 Task: Add the task  Add support for offline mode in the app to the section Continuous Integration (CI) Sprint in the project TruTech and add a Due Date to the respective task as 2024/02/20.
Action: Mouse moved to (705, 480)
Screenshot: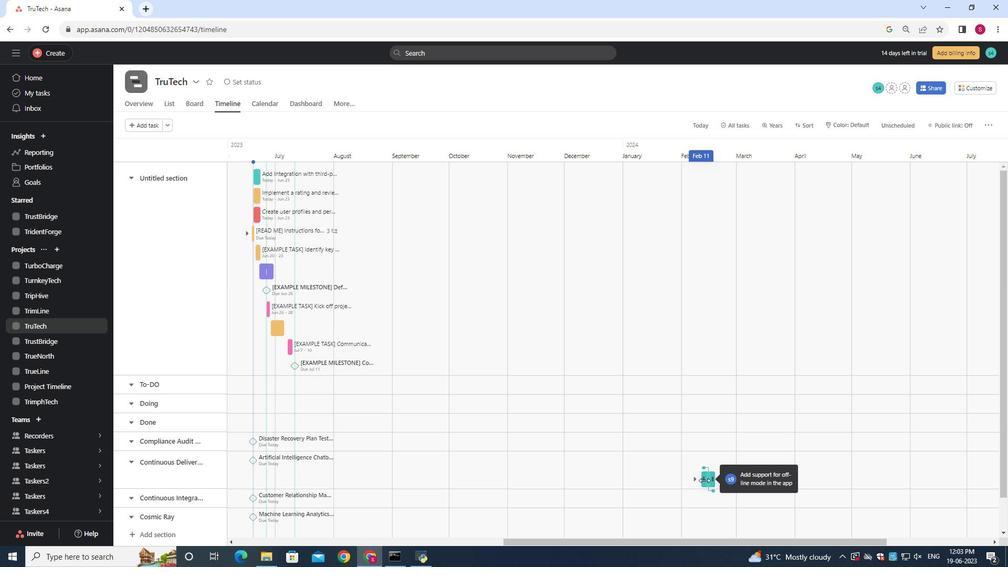 
Action: Mouse pressed left at (705, 480)
Screenshot: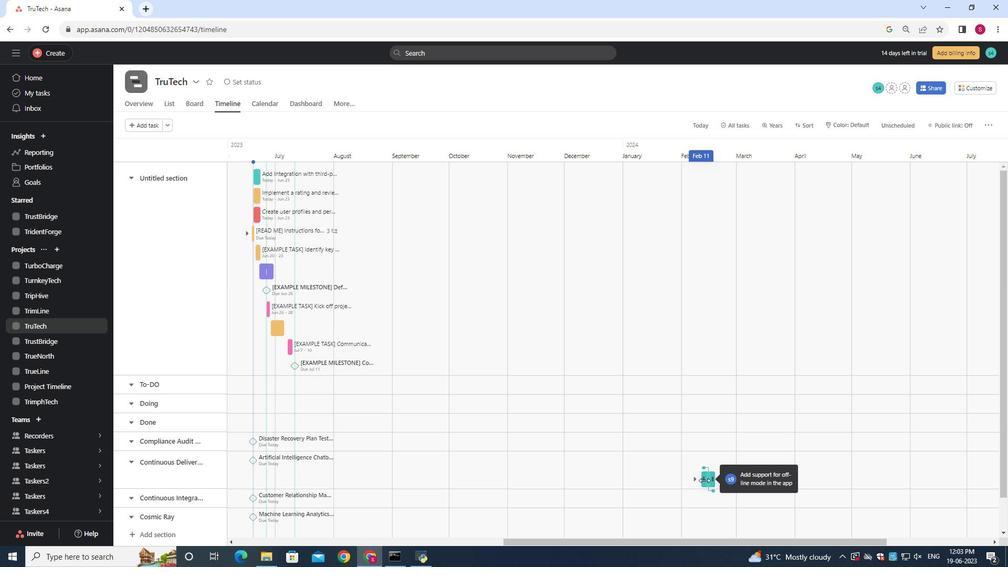 
Action: Mouse moved to (705, 481)
Screenshot: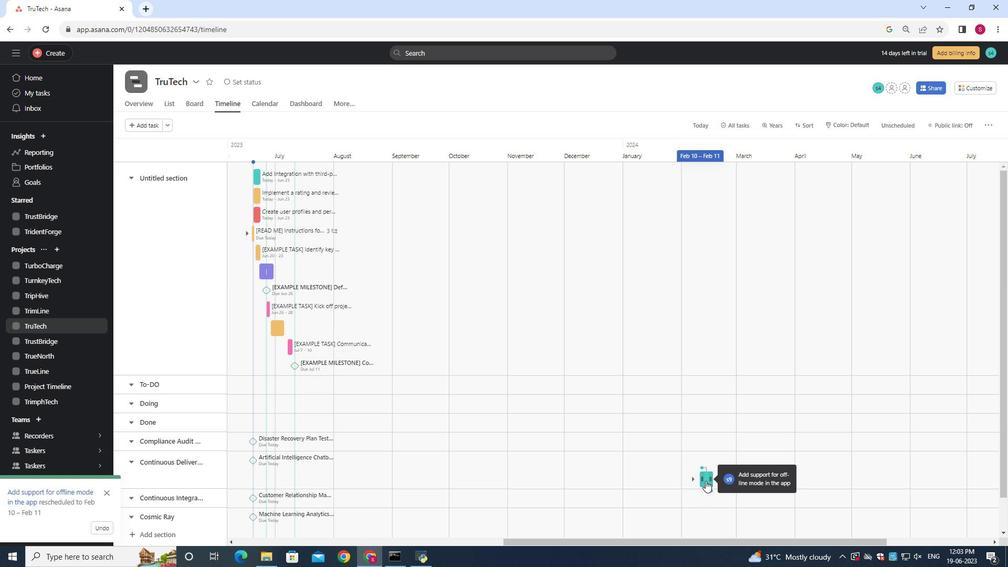 
Action: Mouse pressed left at (705, 481)
Screenshot: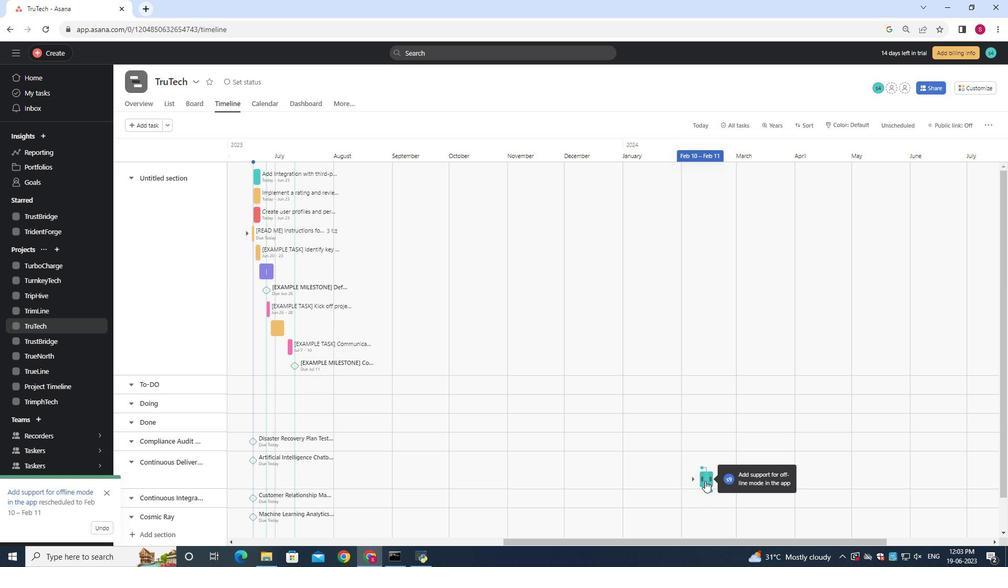 
Action: Mouse moved to (700, 480)
Screenshot: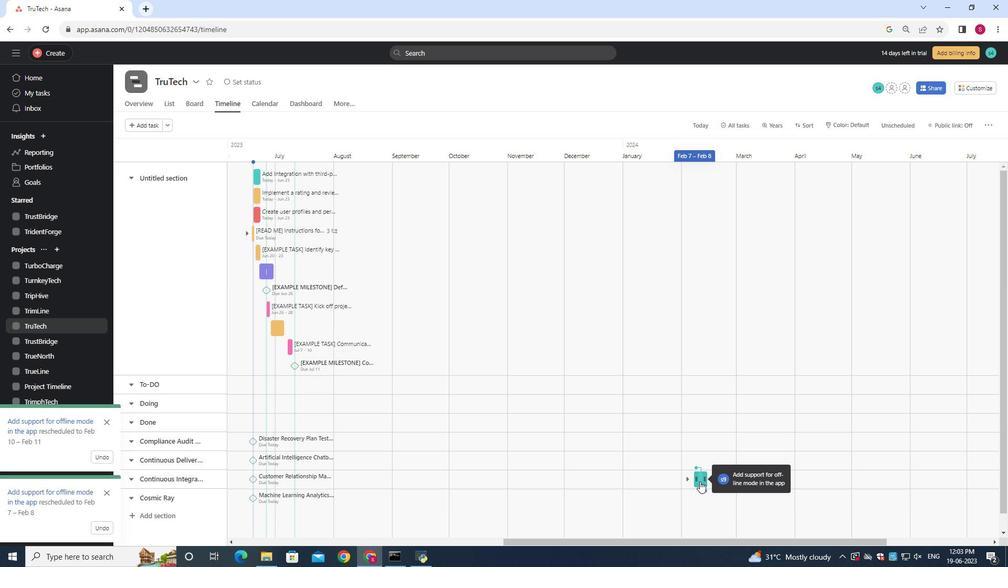 
Action: Mouse pressed left at (700, 480)
Screenshot: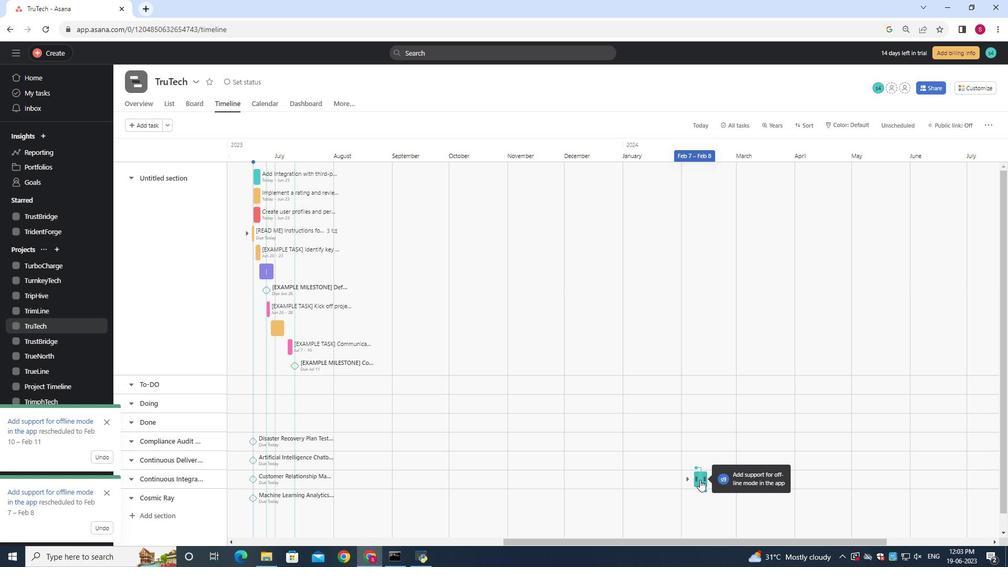 
Action: Mouse moved to (857, 195)
Screenshot: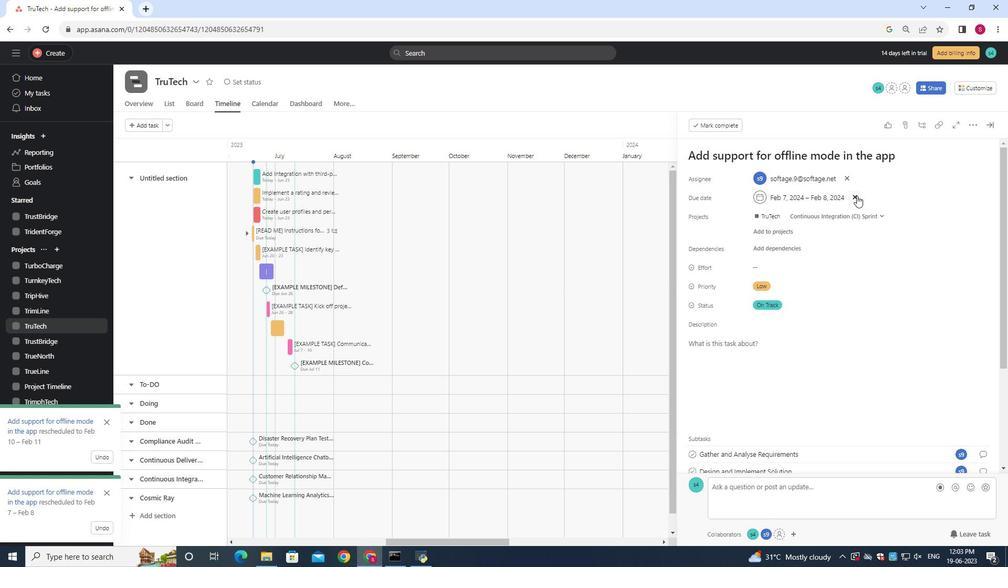 
Action: Mouse pressed left at (857, 195)
Screenshot: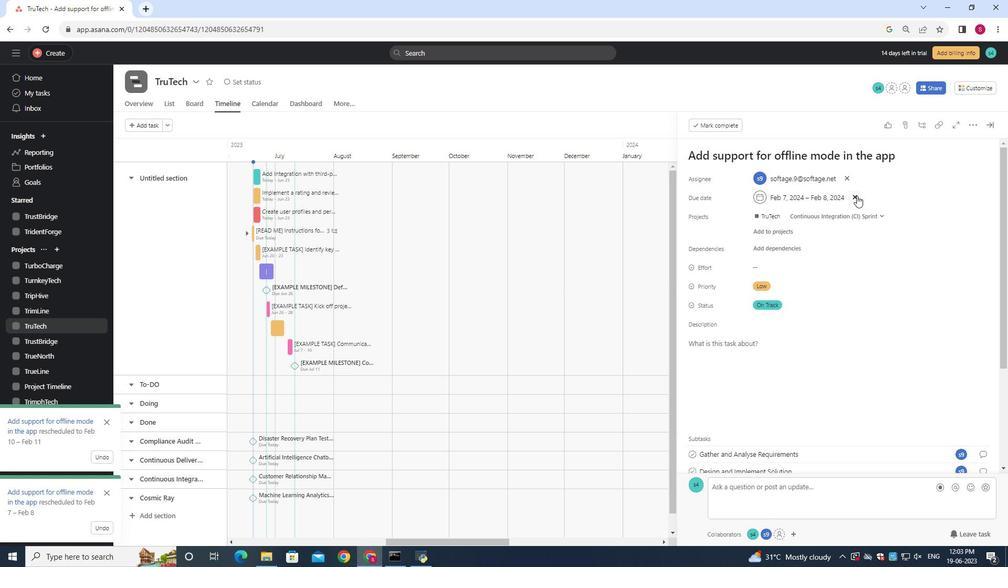 
Action: Mouse moved to (790, 197)
Screenshot: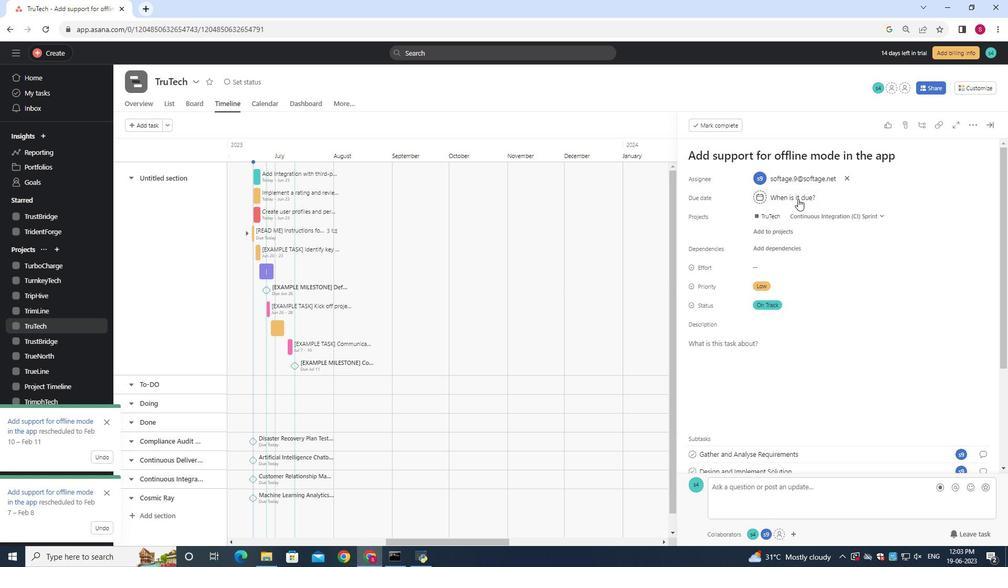 
Action: Mouse pressed left at (790, 197)
Screenshot: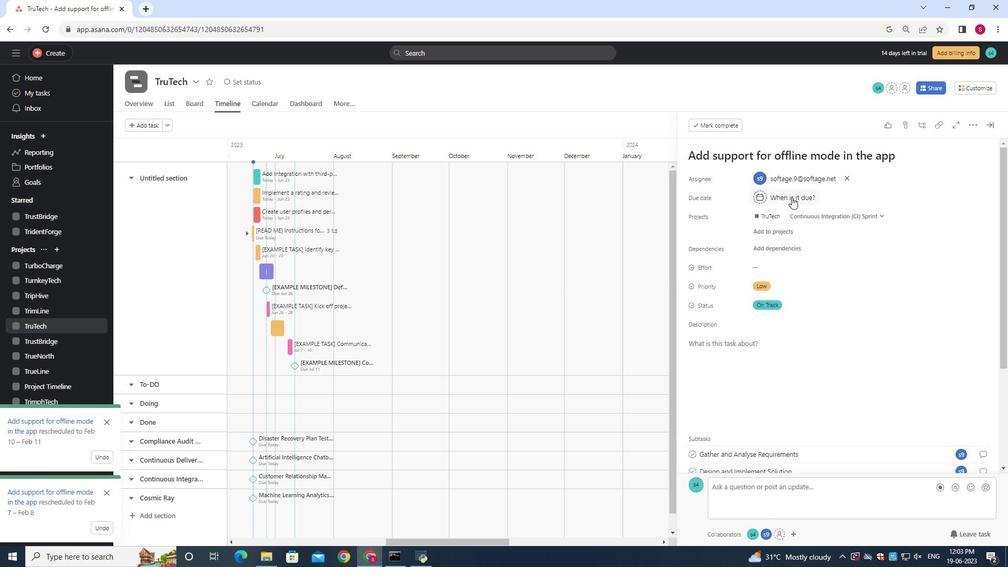 
Action: Mouse moved to (791, 200)
Screenshot: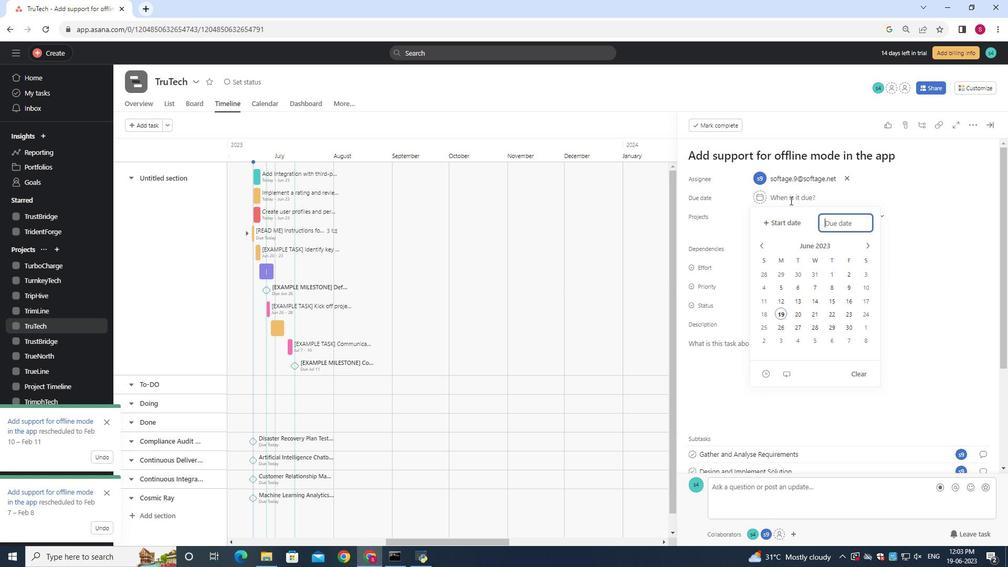 
Action: Key pressed 2024/02/20<Key.enter>
Screenshot: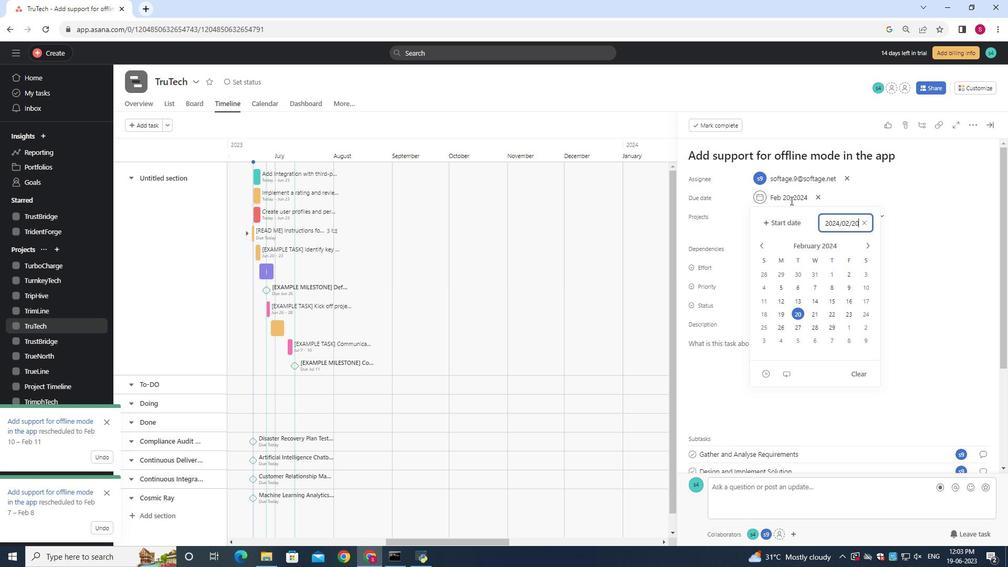 
